 Task: Manage the login history of the users
Action: Mouse scrolled (275, 267) with delta (0, 0)
Screenshot: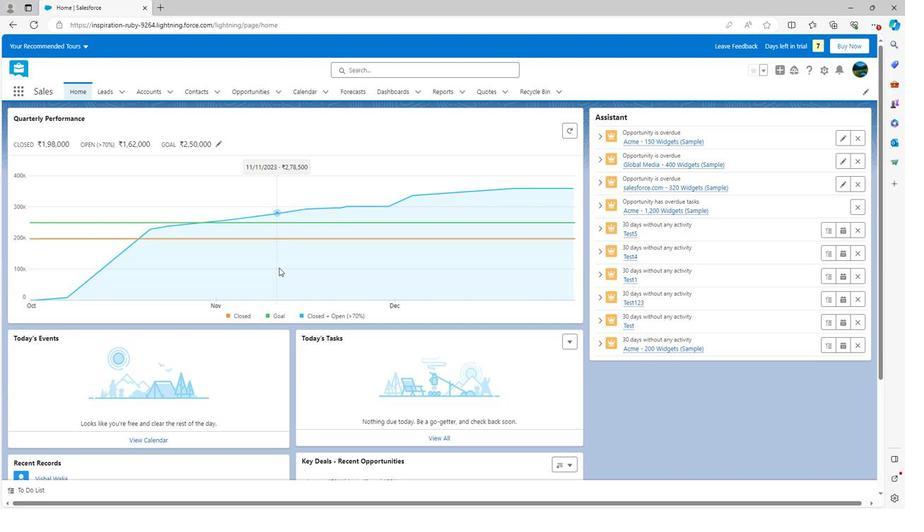 
Action: Mouse scrolled (275, 267) with delta (0, 0)
Screenshot: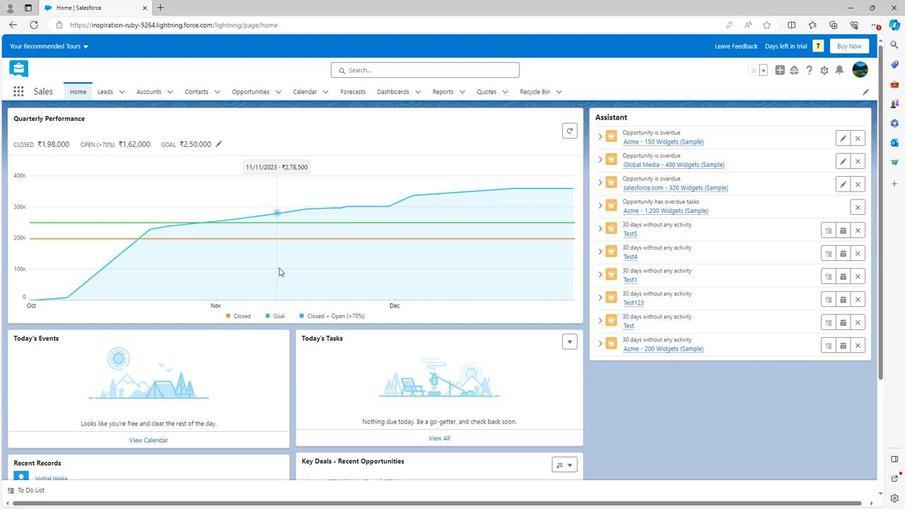 
Action: Mouse scrolled (275, 267) with delta (0, 0)
Screenshot: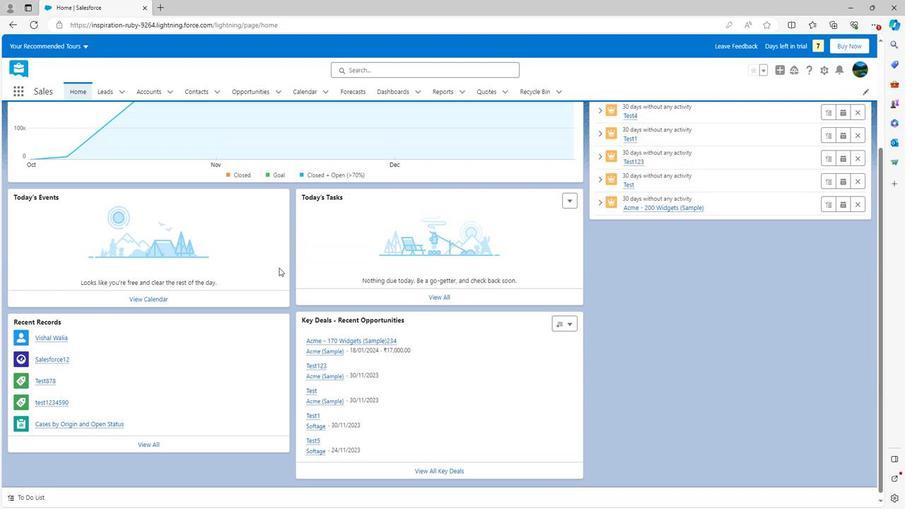
Action: Mouse scrolled (275, 267) with delta (0, 0)
Screenshot: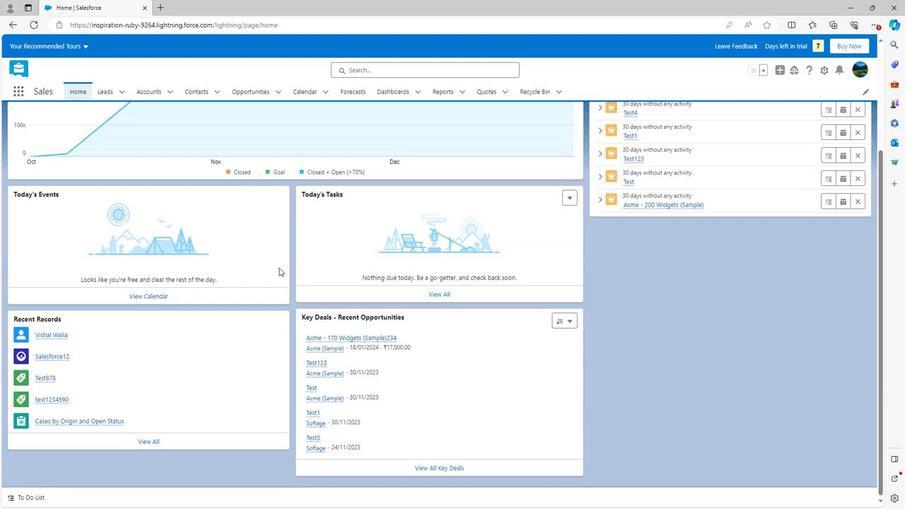 
Action: Mouse scrolled (275, 268) with delta (0, 0)
Screenshot: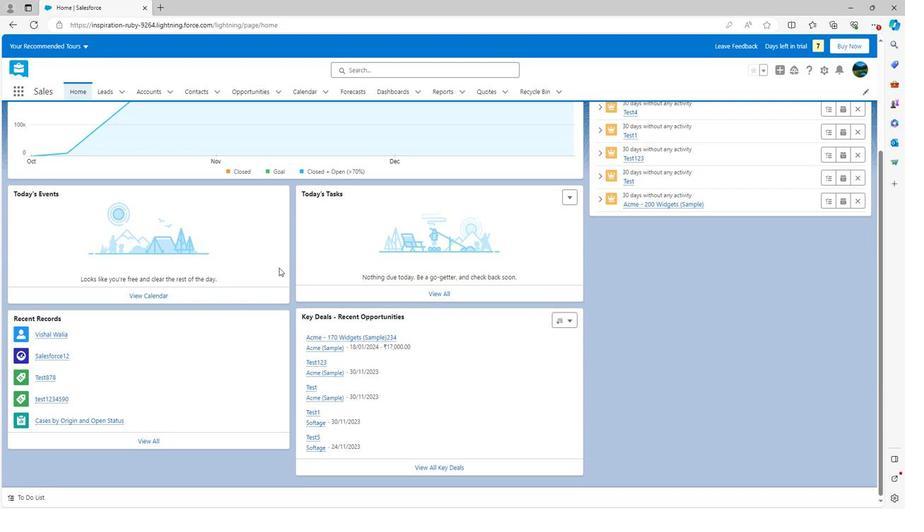 
Action: Mouse scrolled (275, 268) with delta (0, 0)
Screenshot: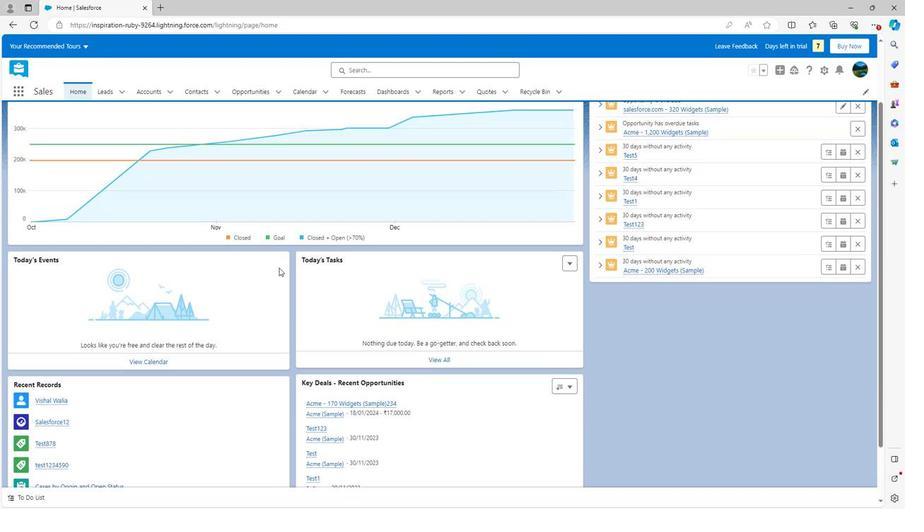 
Action: Mouse scrolled (275, 268) with delta (0, 0)
Screenshot: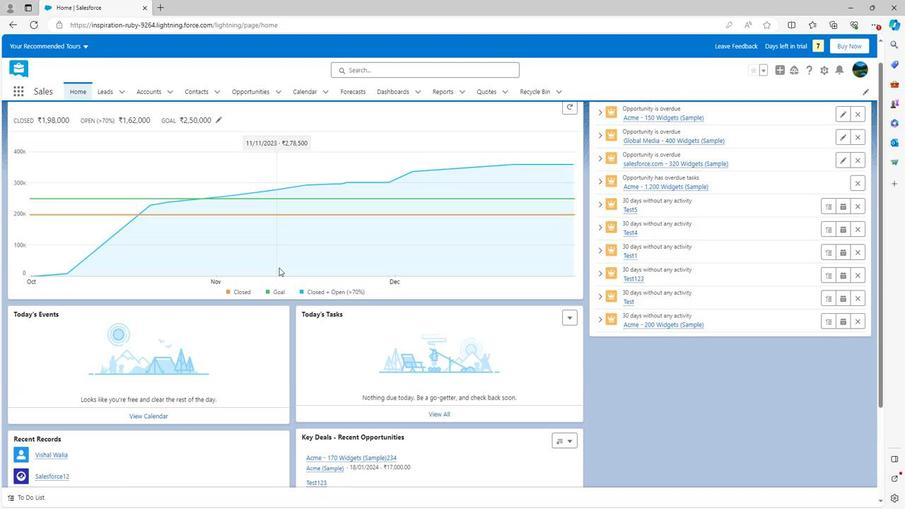 
Action: Mouse scrolled (275, 268) with delta (0, 0)
Screenshot: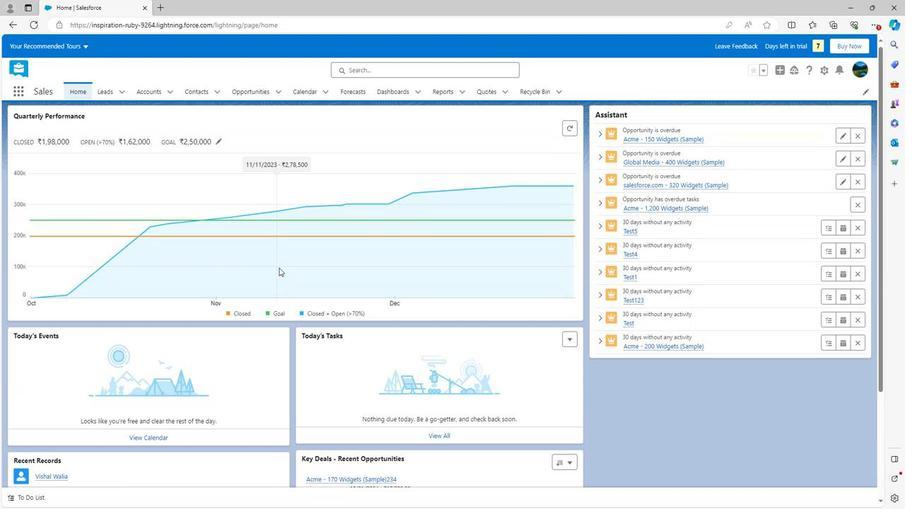 
Action: Mouse moved to (852, 74)
Screenshot: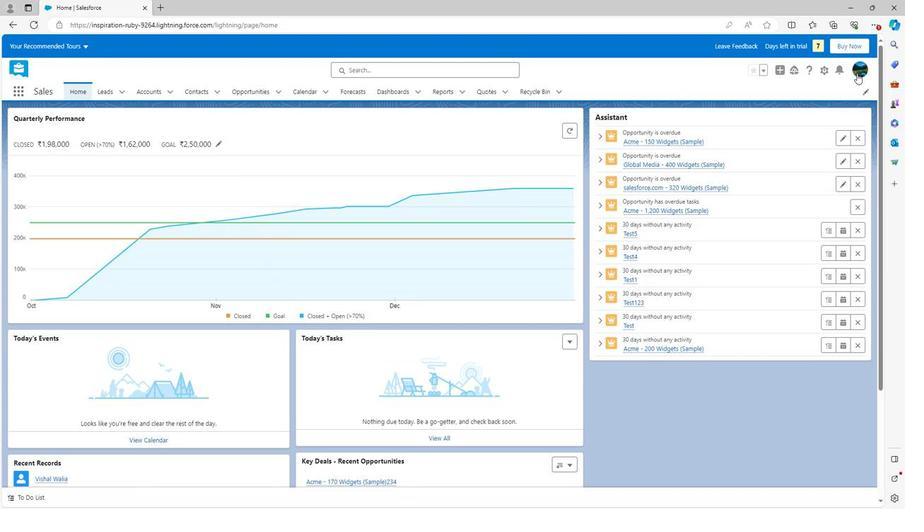
Action: Mouse pressed left at (852, 74)
Screenshot: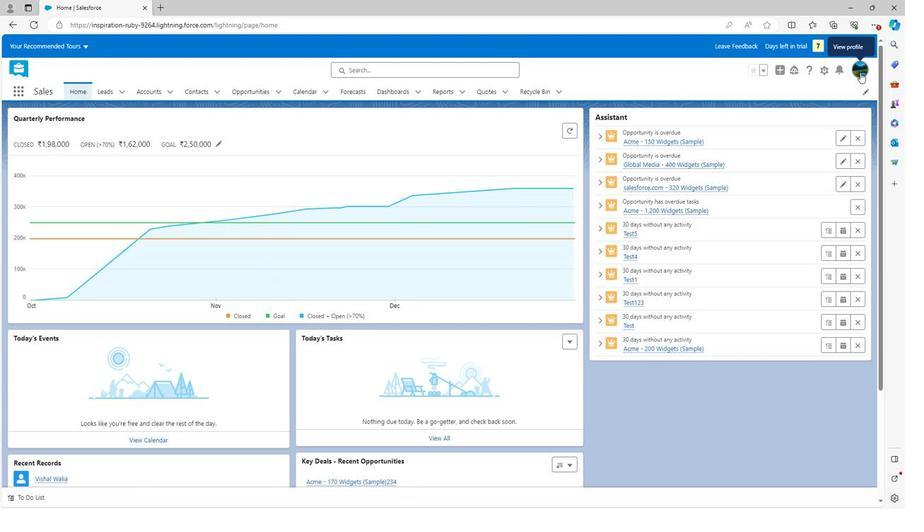 
Action: Mouse moved to (732, 118)
Screenshot: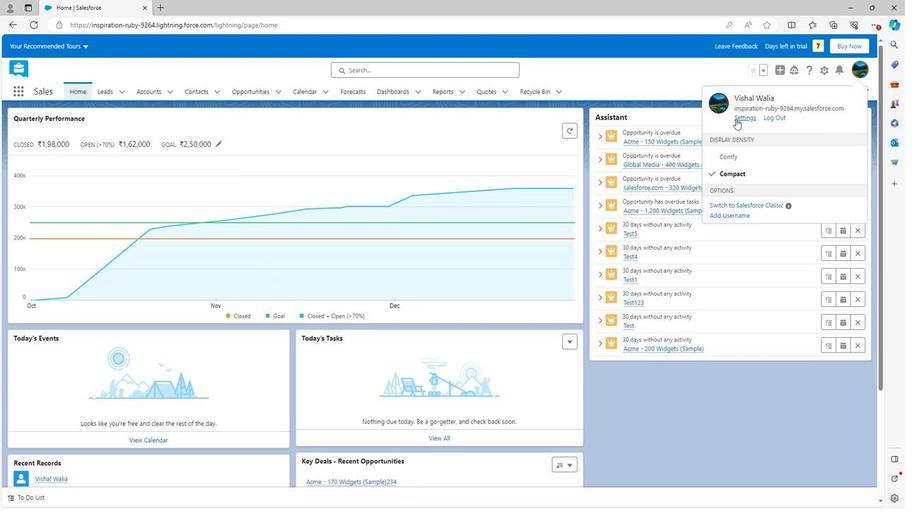 
Action: Mouse pressed left at (732, 118)
Screenshot: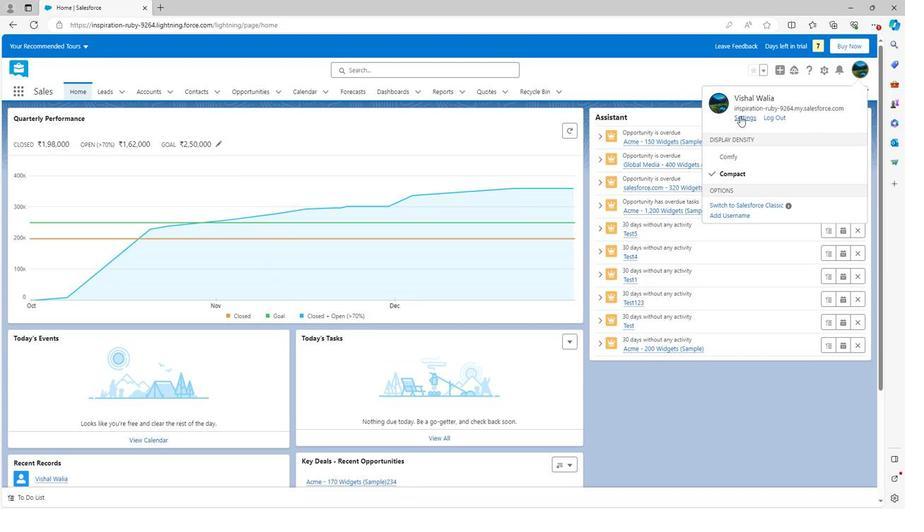 
Action: Mouse moved to (11, 156)
Screenshot: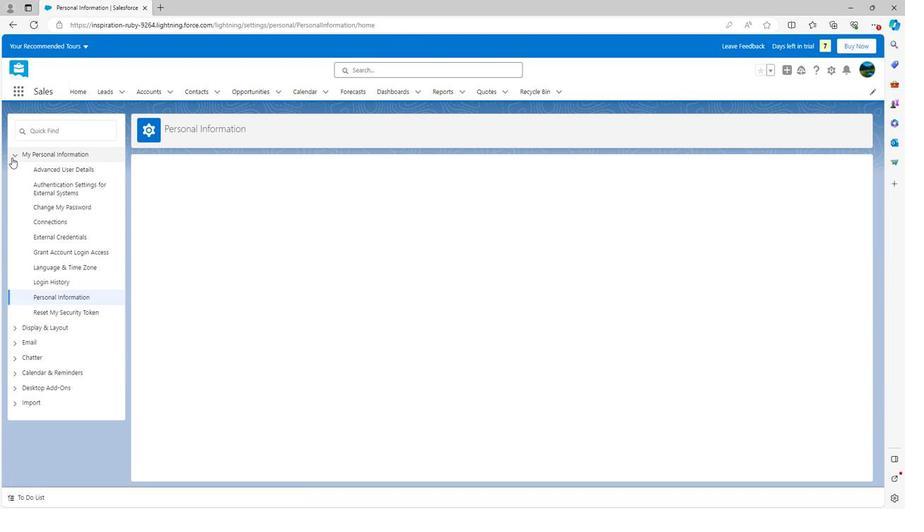 
Action: Mouse pressed left at (11, 156)
Screenshot: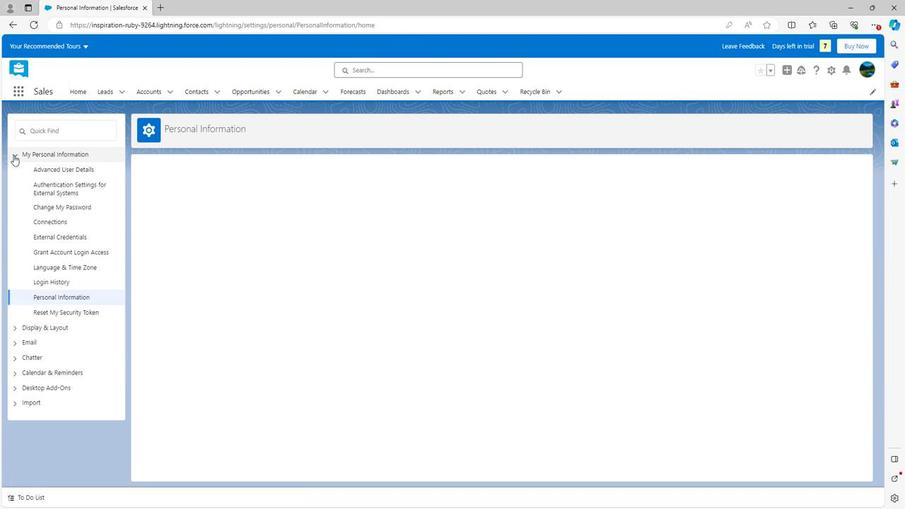 
Action: Mouse pressed left at (11, 156)
Screenshot: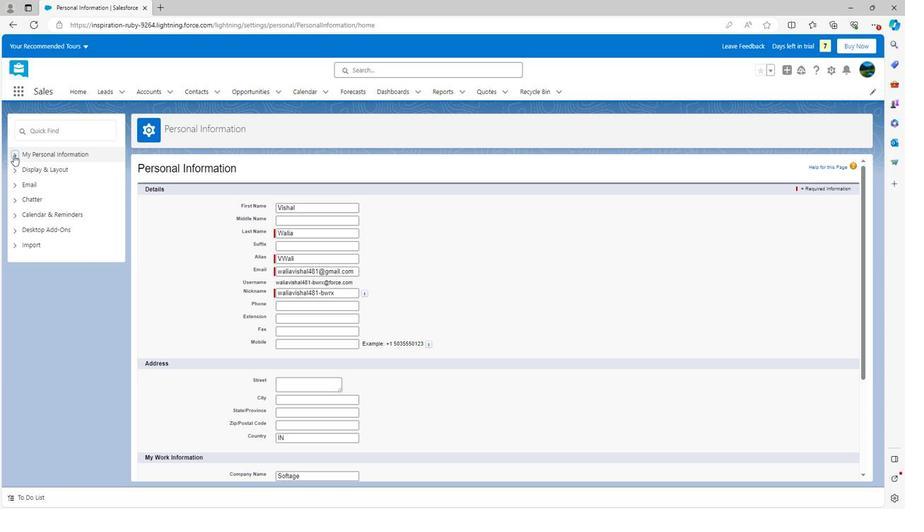 
Action: Mouse moved to (41, 282)
Screenshot: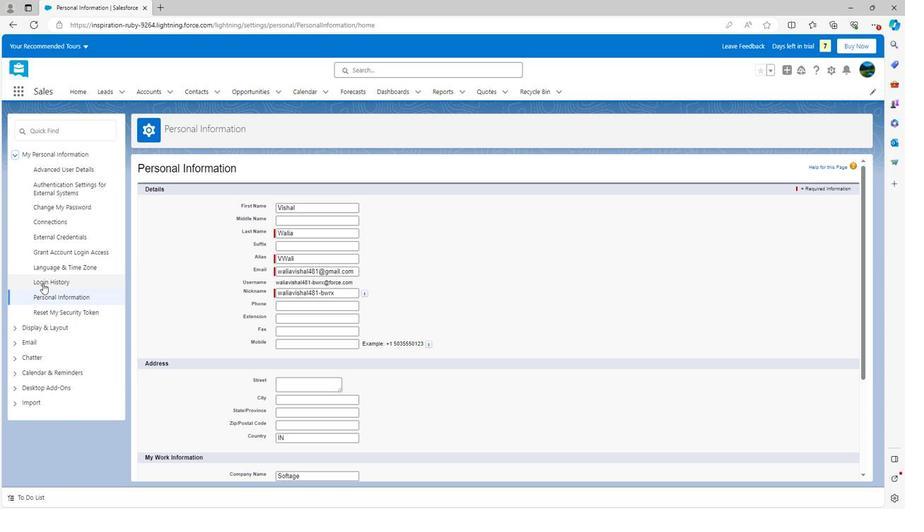 
Action: Mouse pressed left at (41, 282)
Screenshot: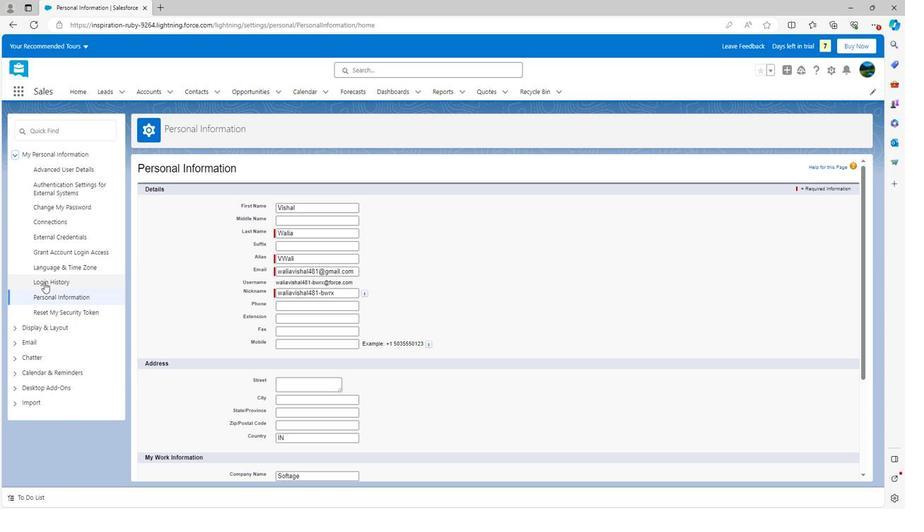 
Action: Mouse moved to (191, 354)
Screenshot: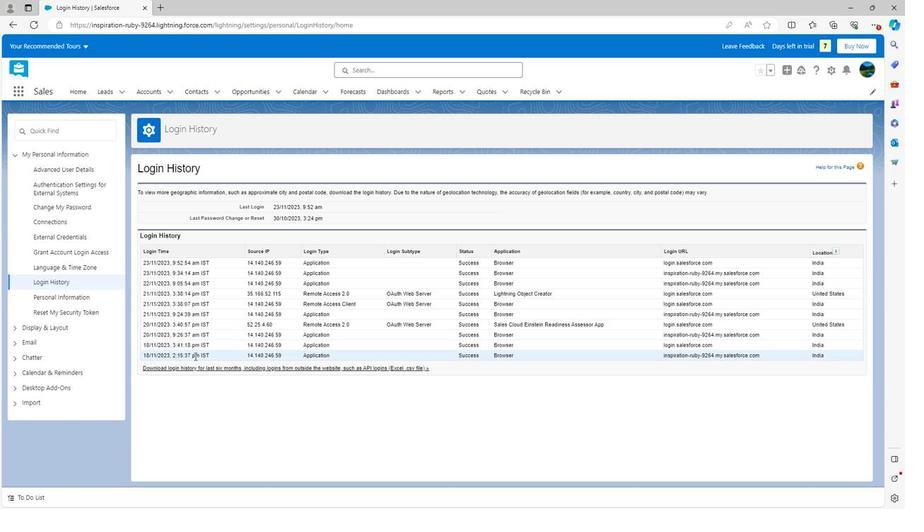 
